 Task: Use the formula "ABS" in spreadsheet "Project protfolio".
Action: Mouse moved to (492, 226)
Screenshot: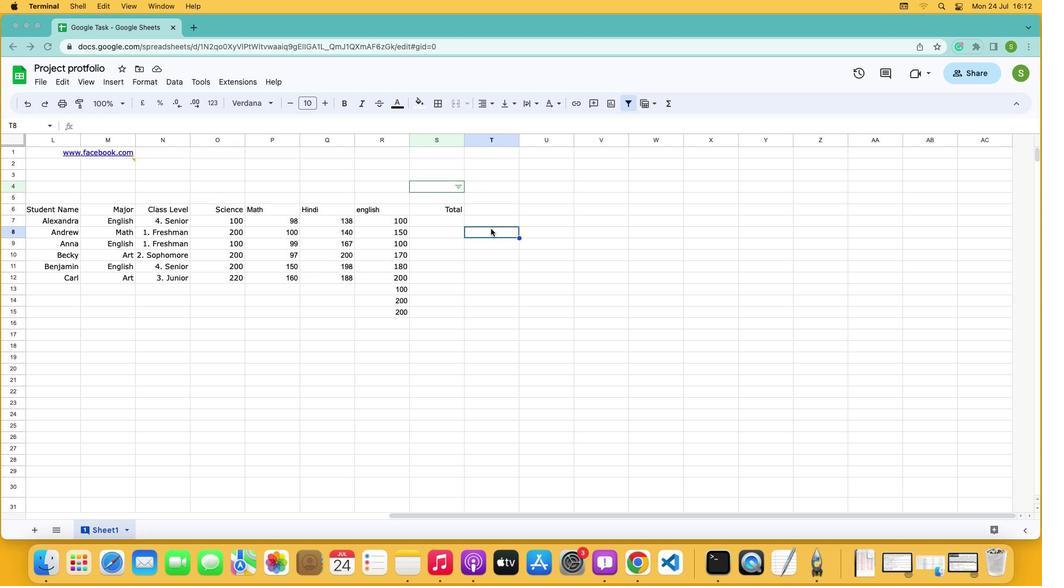 
Action: Mouse pressed left at (492, 226)
Screenshot: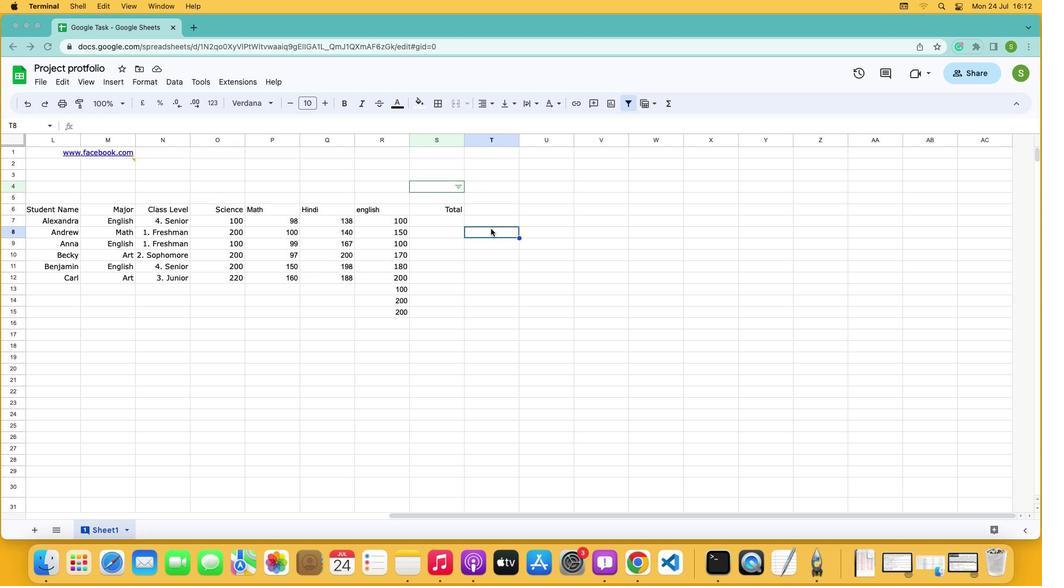
Action: Key pressed '5'
Screenshot: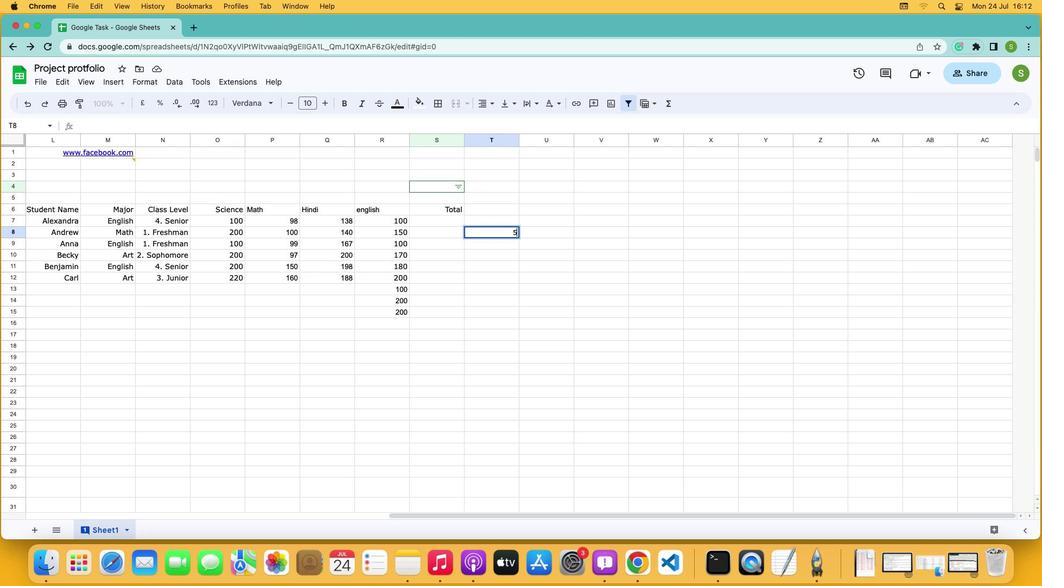 
Action: Mouse moved to (527, 229)
Screenshot: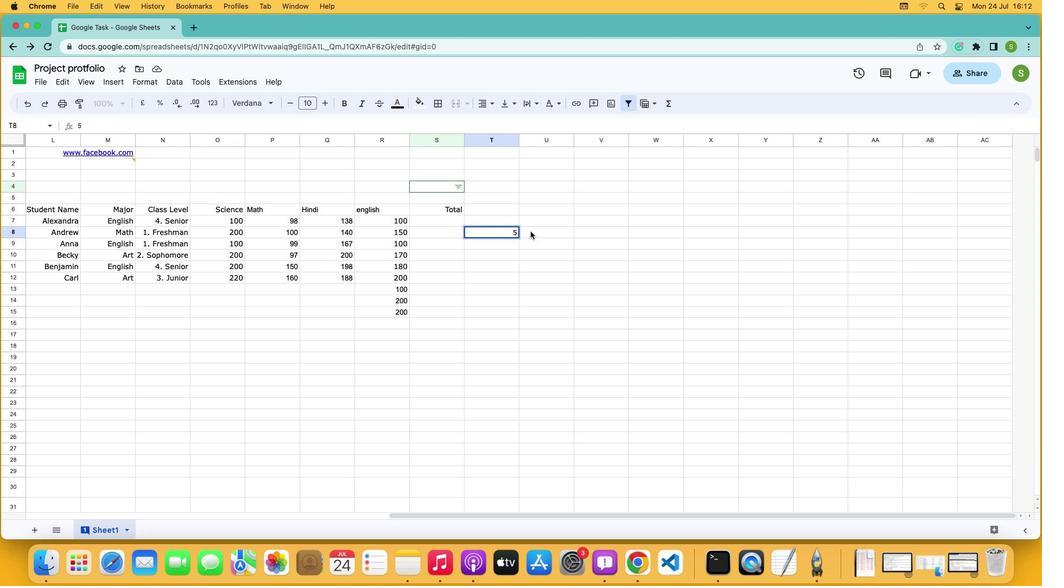 
Action: Mouse pressed left at (527, 229)
Screenshot: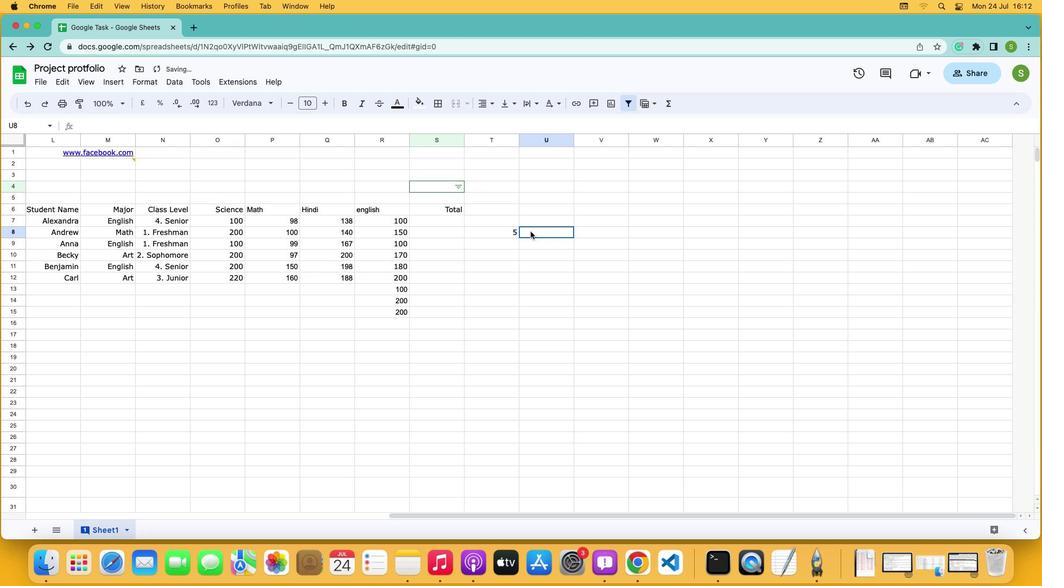 
Action: Key pressed '7'
Screenshot: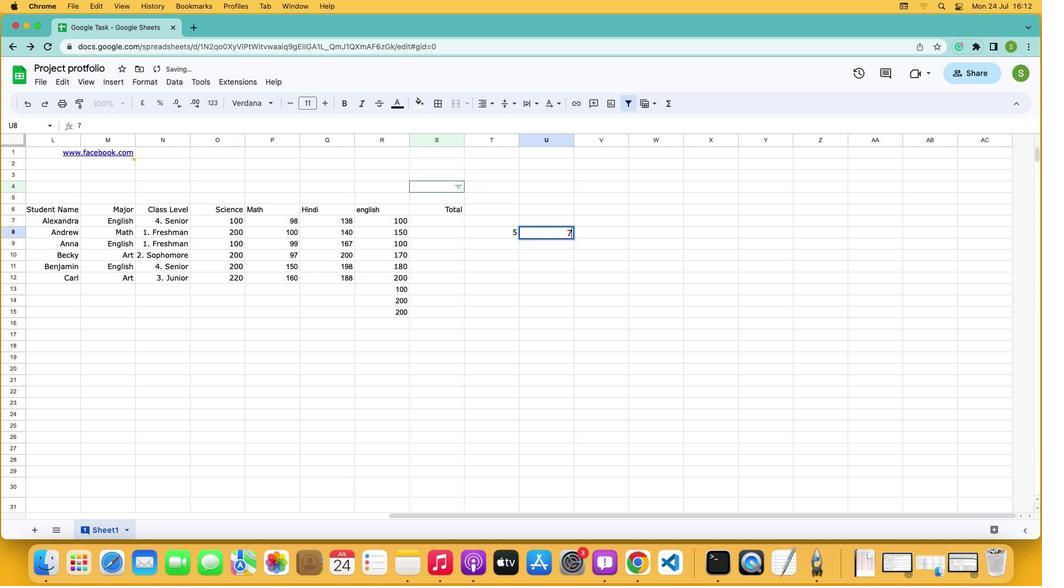 
Action: Mouse moved to (528, 233)
Screenshot: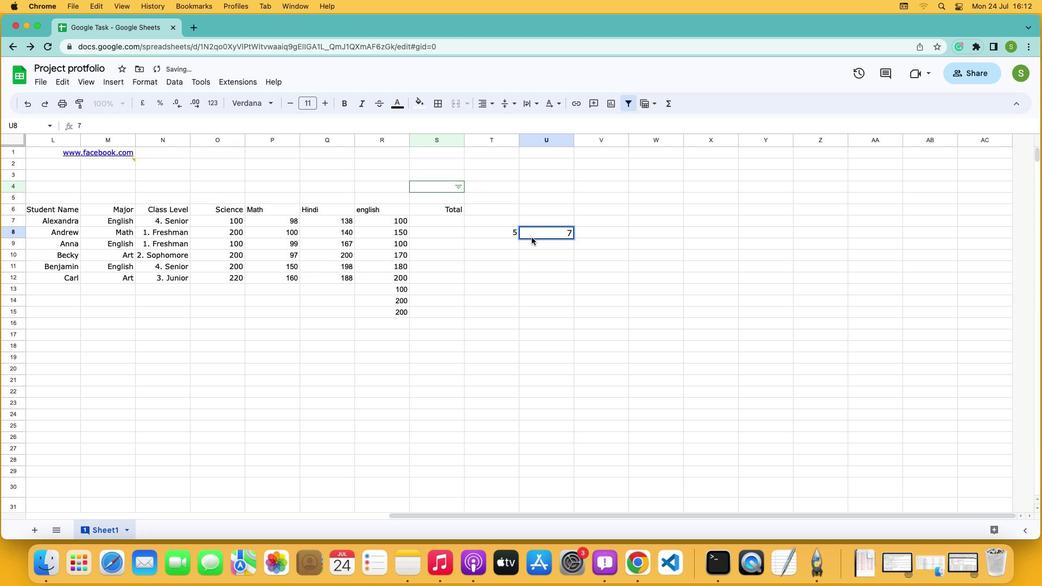 
Action: Key pressed Key.backspace'5'
Screenshot: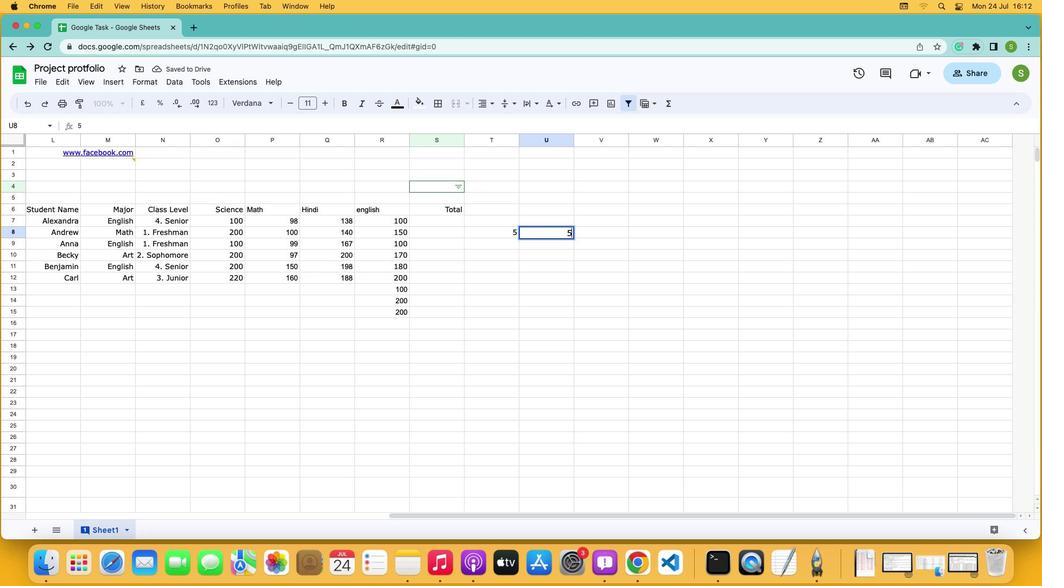 
Action: Mouse moved to (511, 239)
Screenshot: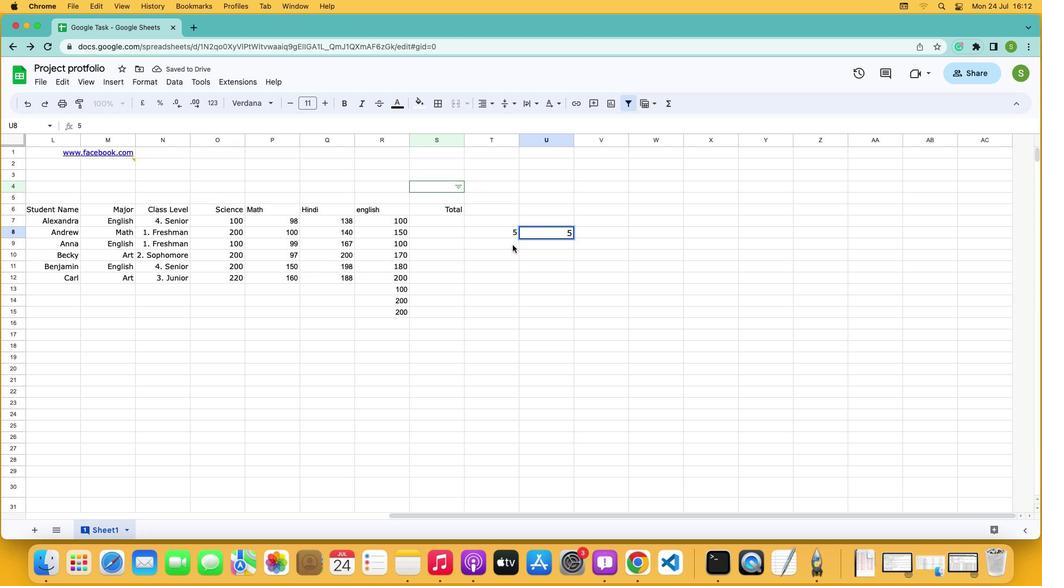 
Action: Mouse pressed left at (511, 239)
Screenshot: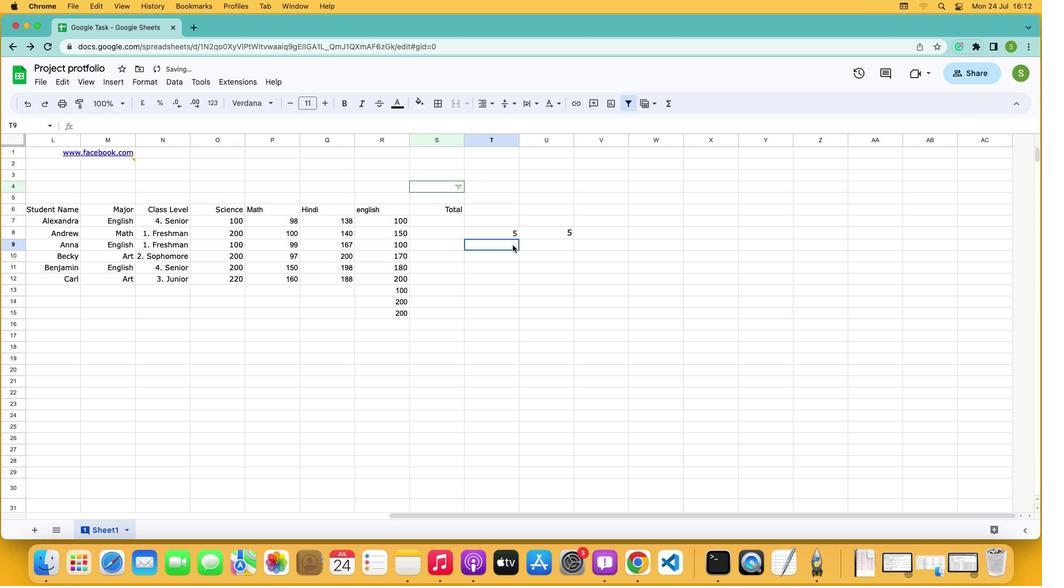 
Action: Key pressed '3'
Screenshot: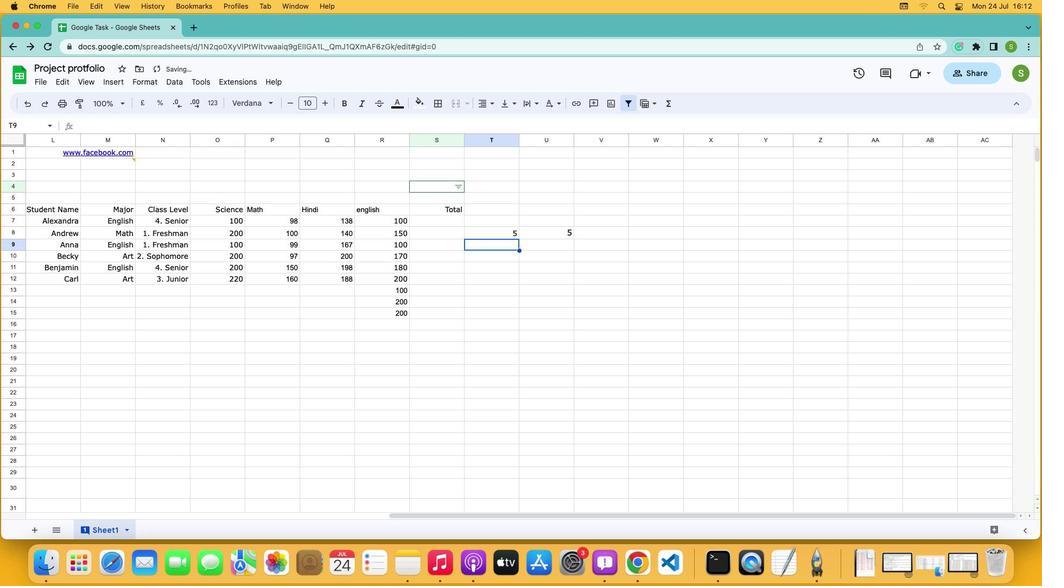 
Action: Mouse moved to (539, 238)
Screenshot: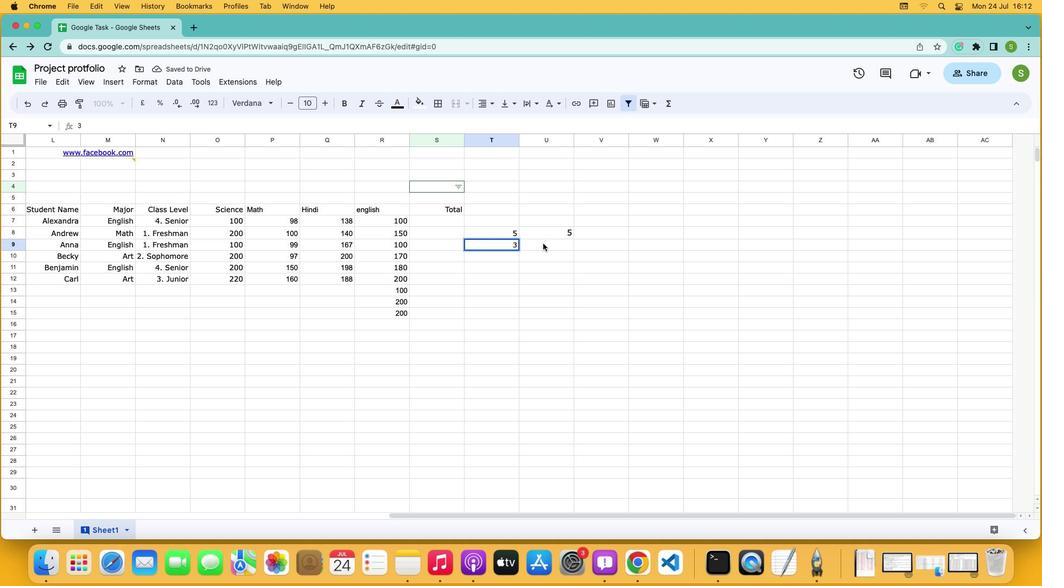 
Action: Mouse pressed left at (539, 238)
Screenshot: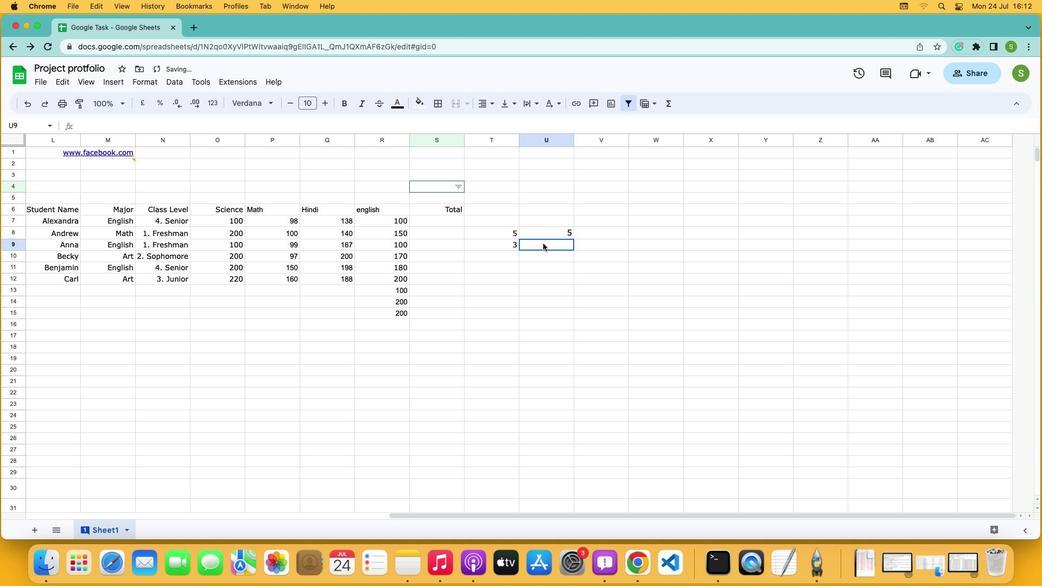 
Action: Key pressed '3'
Screenshot: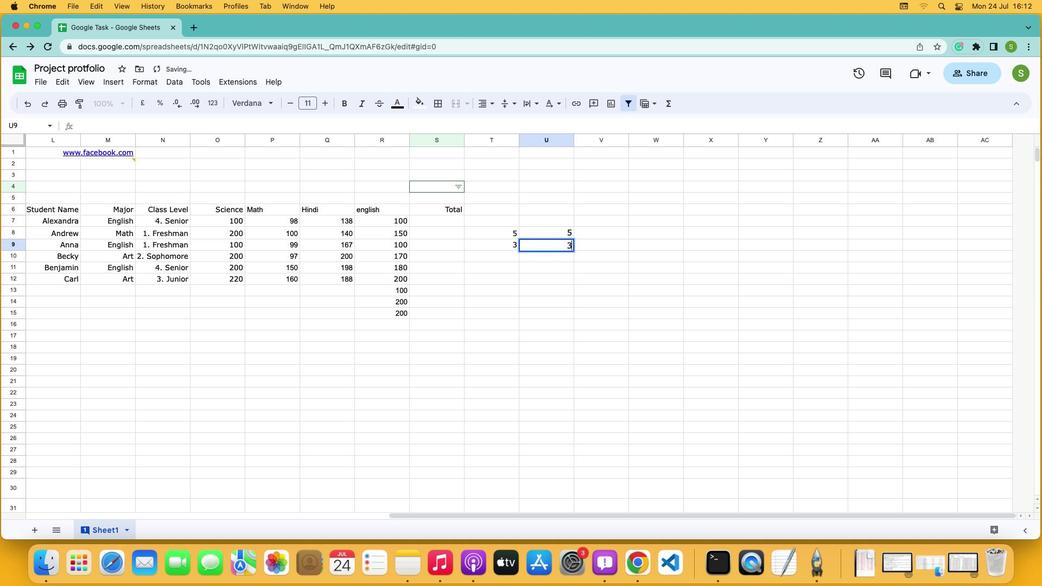 
Action: Mouse moved to (547, 230)
Screenshot: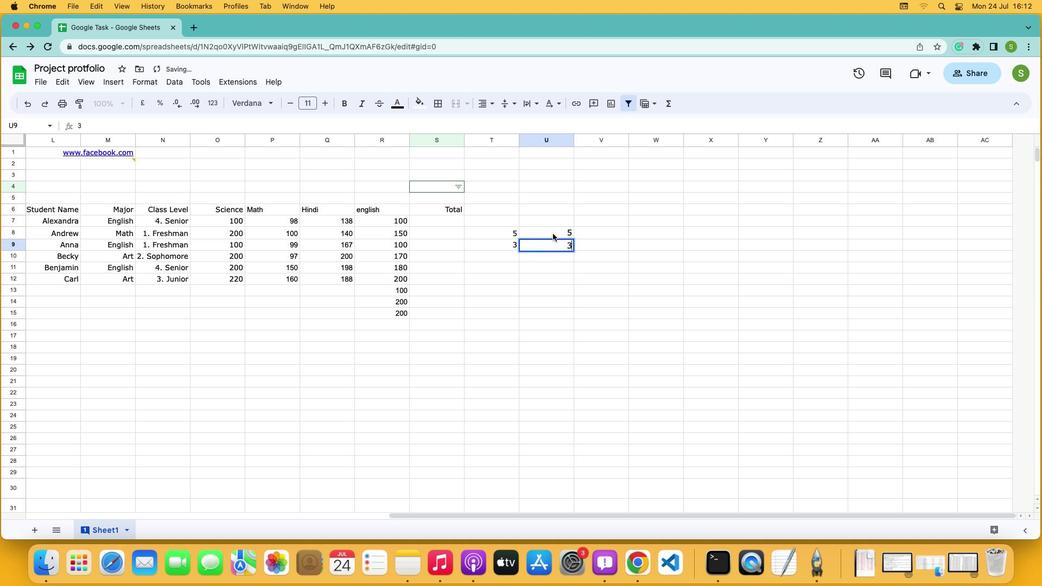 
Action: Mouse pressed left at (547, 230)
Screenshot: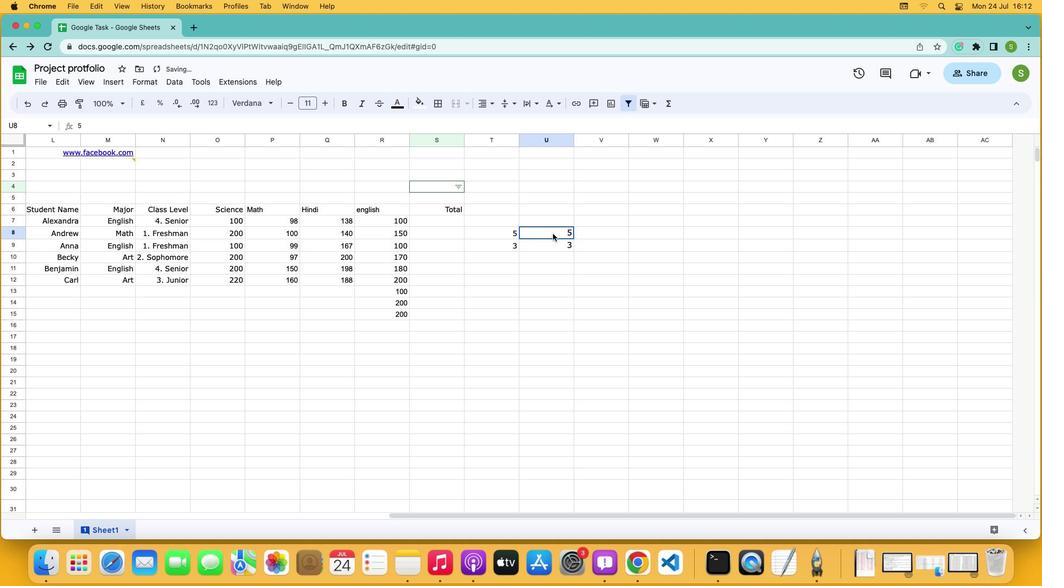
Action: Mouse moved to (650, 122)
Screenshot: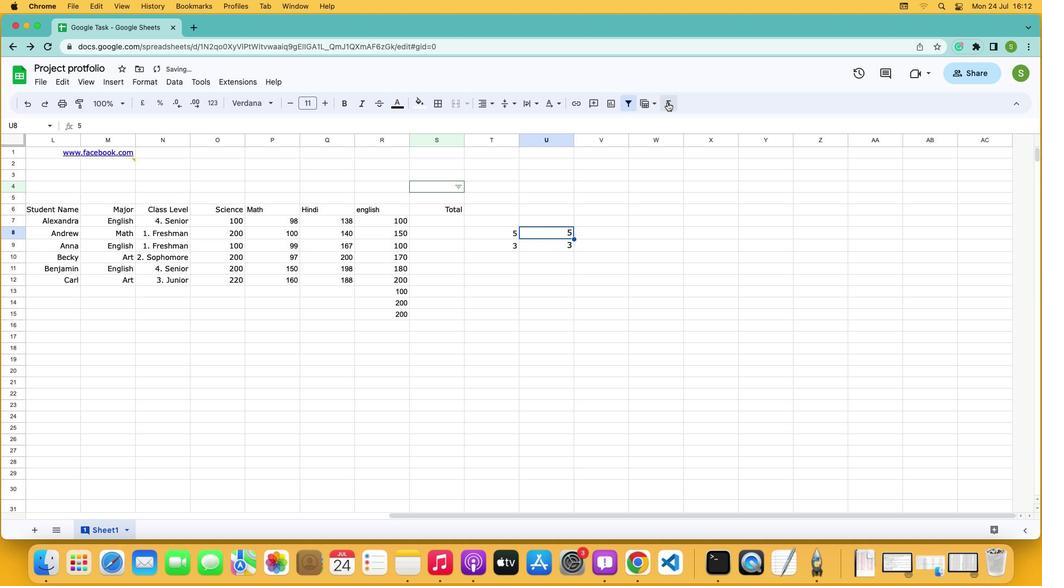 
Action: Mouse pressed left at (650, 122)
Screenshot: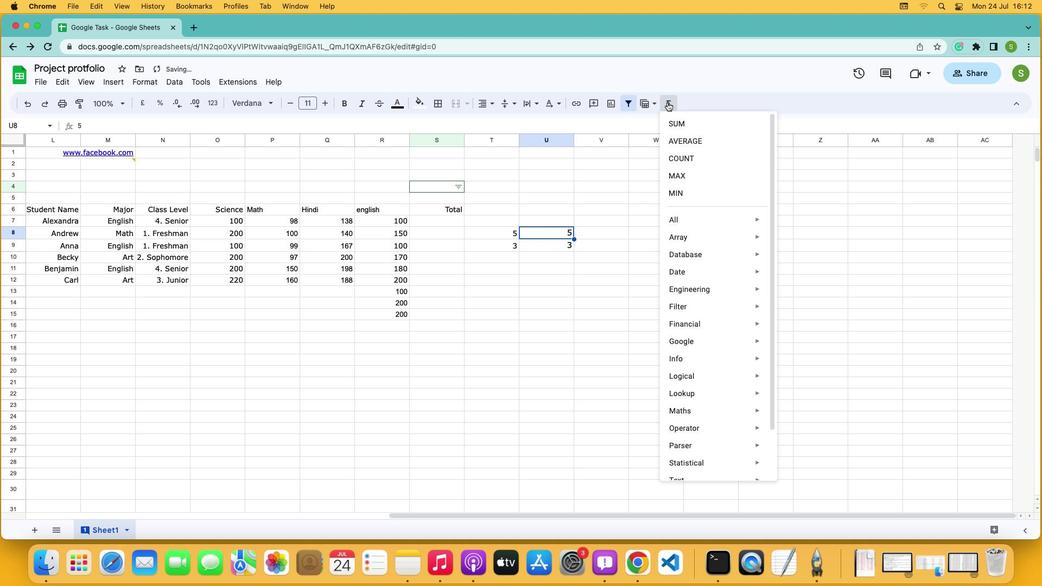 
Action: Mouse moved to (661, 215)
Screenshot: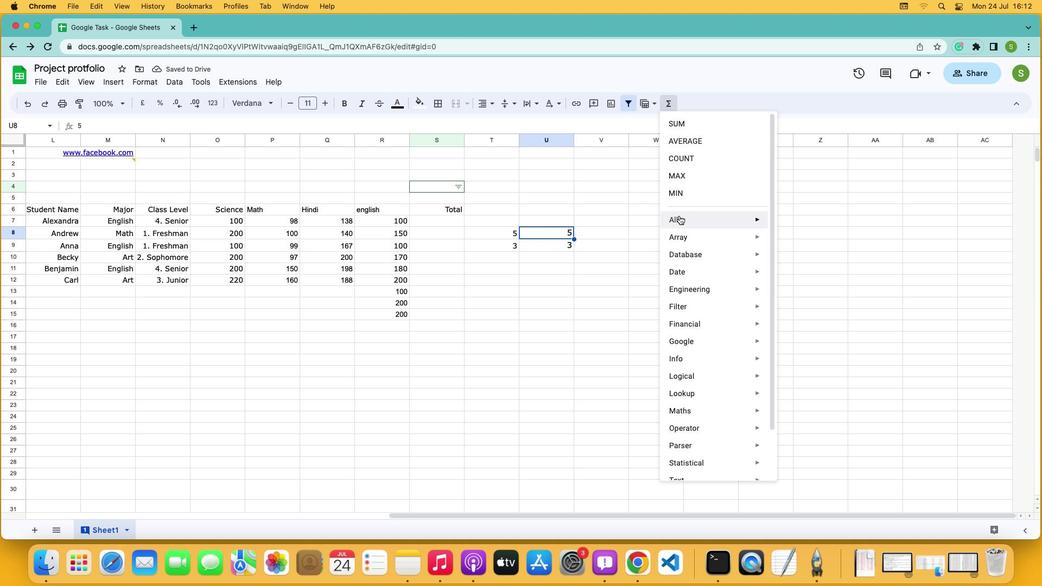 
Action: Mouse pressed left at (661, 215)
Screenshot: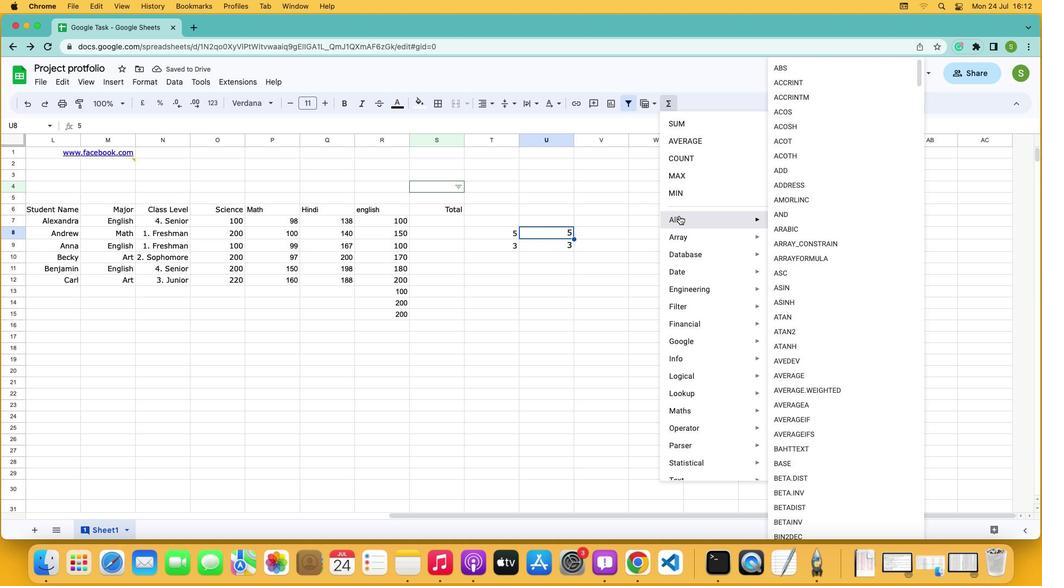 
Action: Mouse moved to (761, 93)
Screenshot: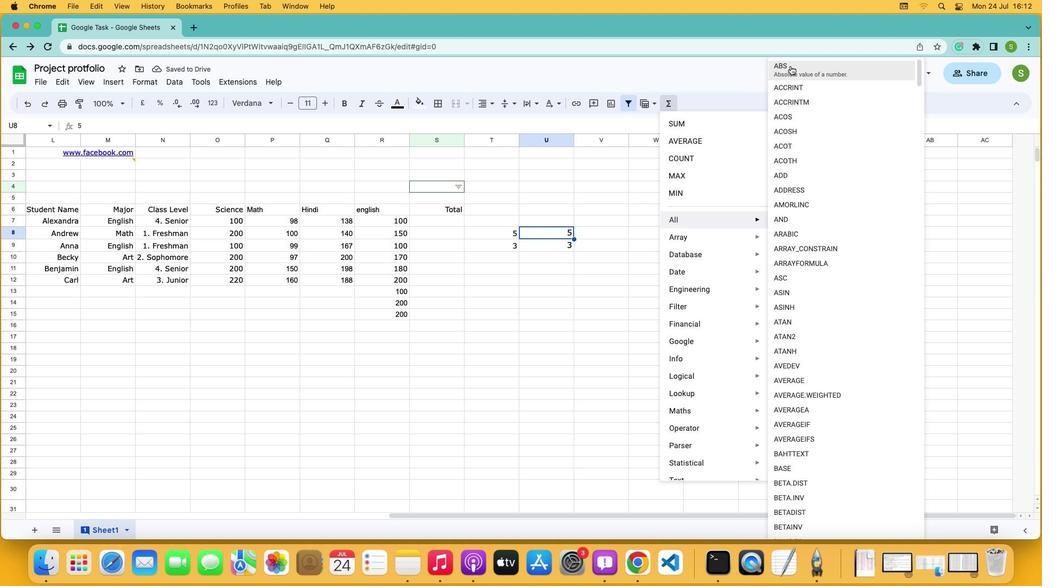 
Action: Mouse pressed left at (761, 93)
Screenshot: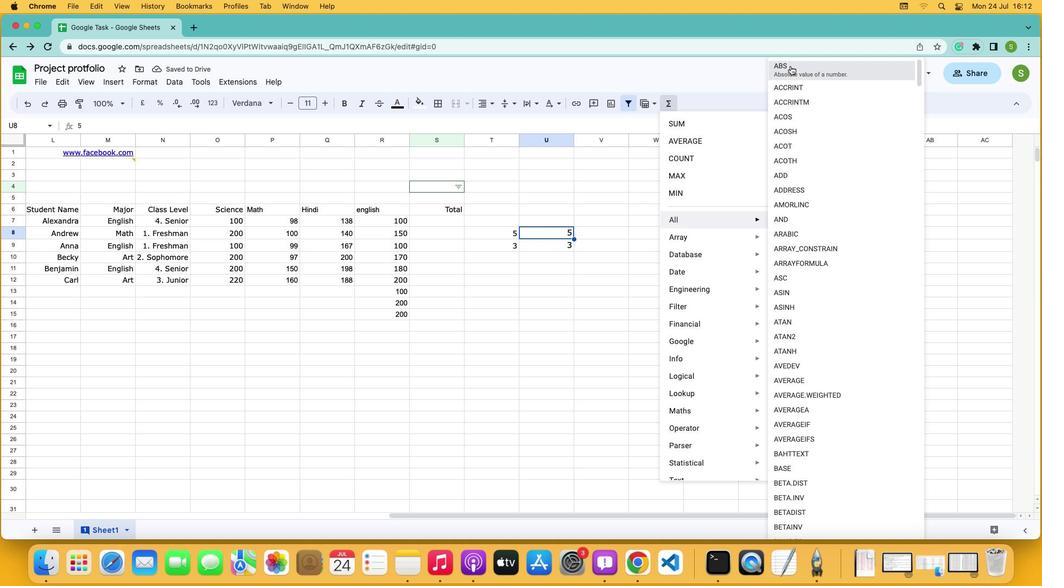
Action: Mouse moved to (503, 229)
Screenshot: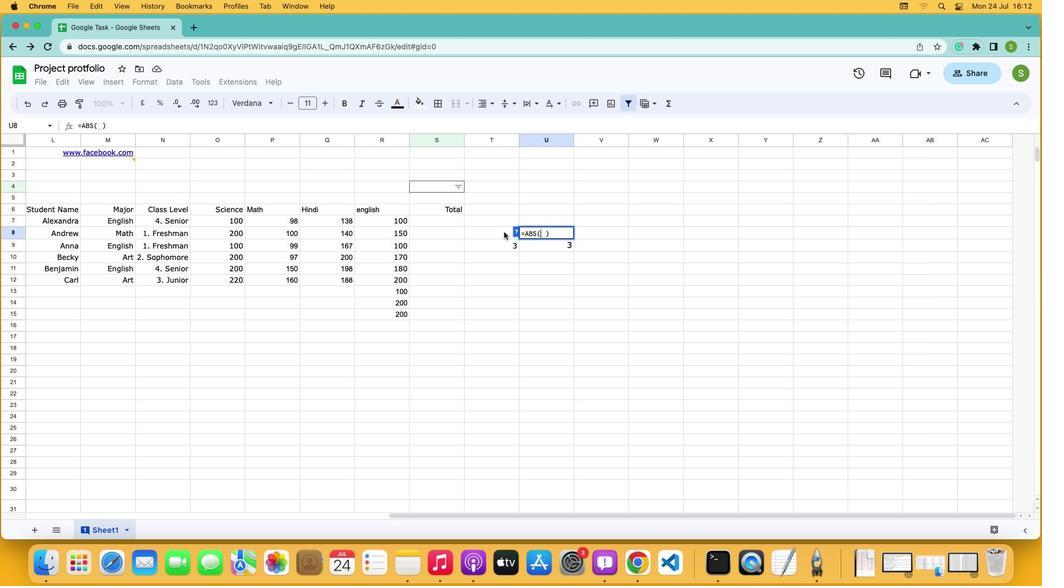 
Action: Mouse pressed left at (503, 229)
Screenshot: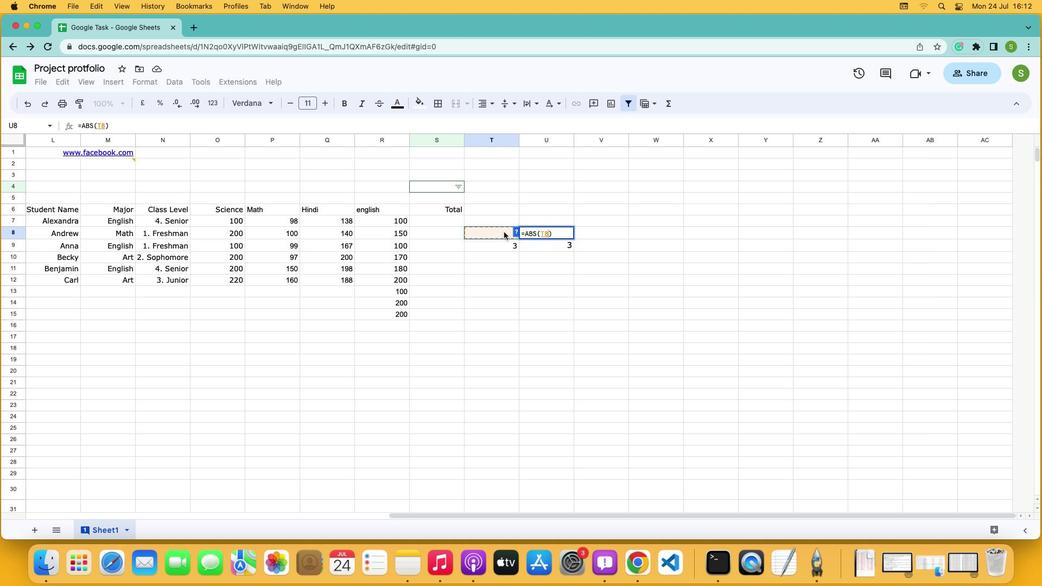 
Action: Key pressed Key.enter
Screenshot: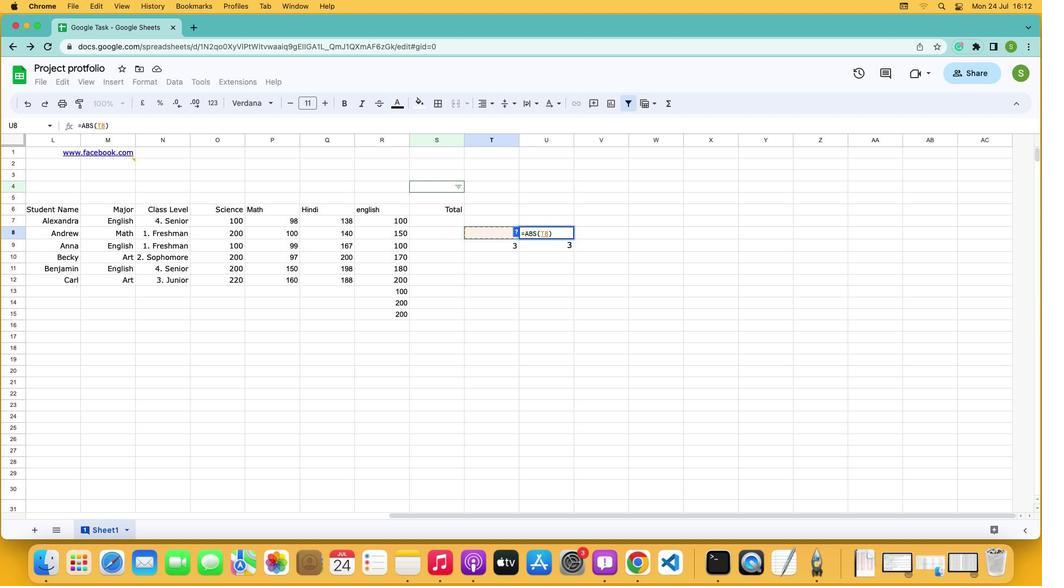 
Action: Mouse moved to (507, 230)
Screenshot: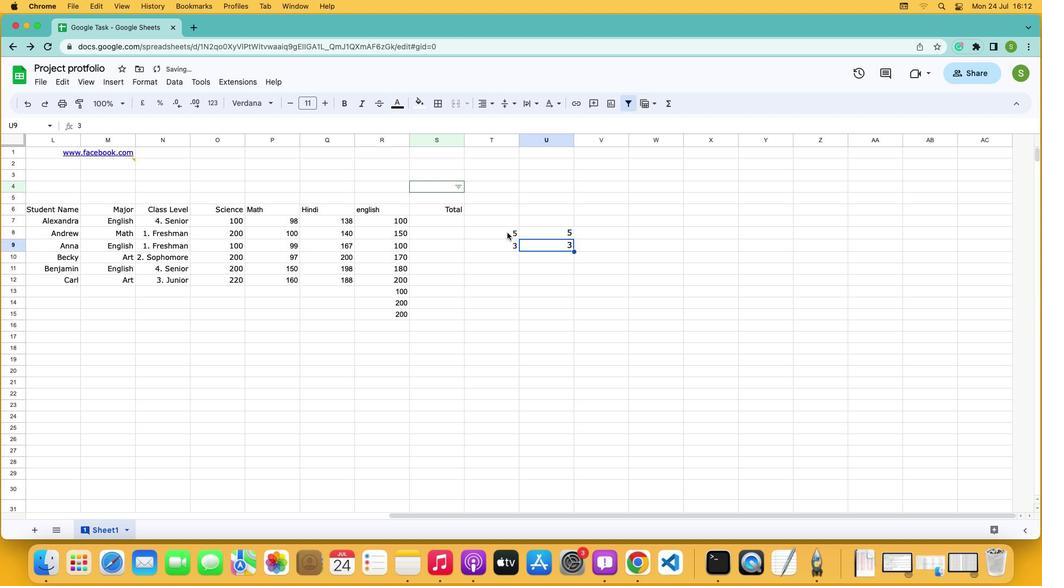 
Action: Mouse pressed left at (507, 230)
Screenshot: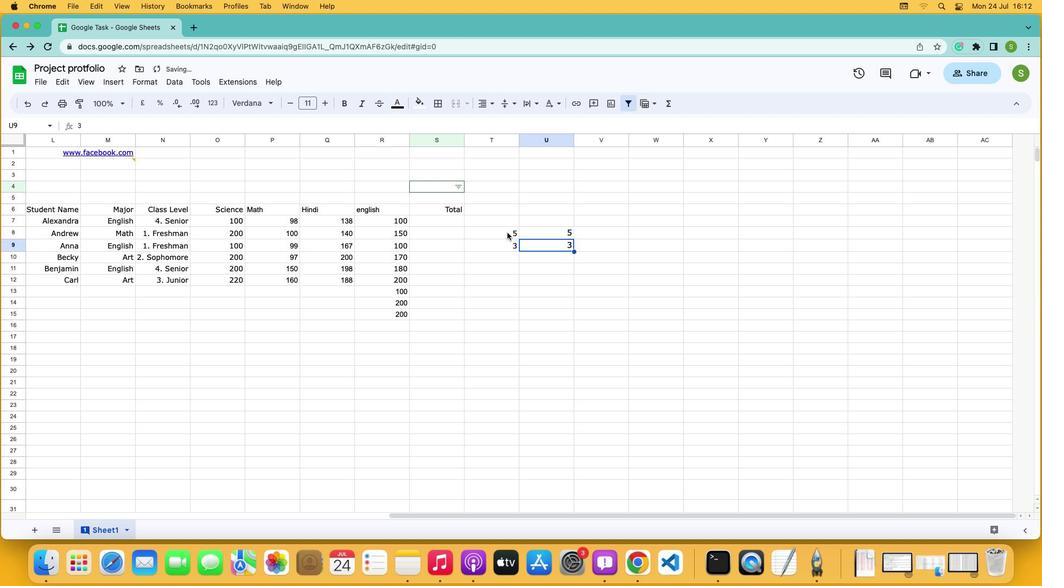 
Action: Key pressed '1''0'Key.enter
Screenshot: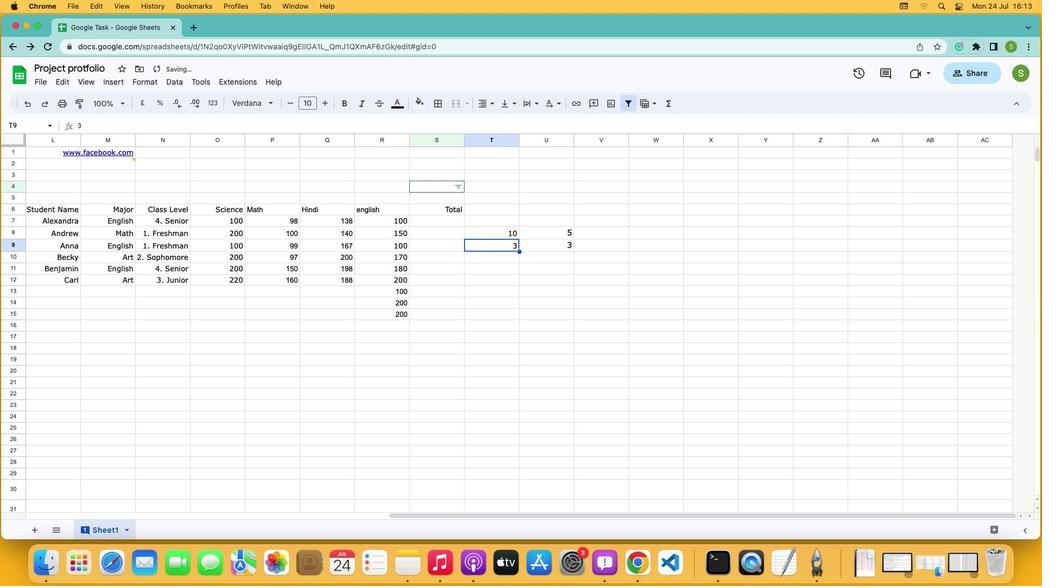 
